 Task: Look for products from Waterloo only.
Action: Mouse moved to (19, 63)
Screenshot: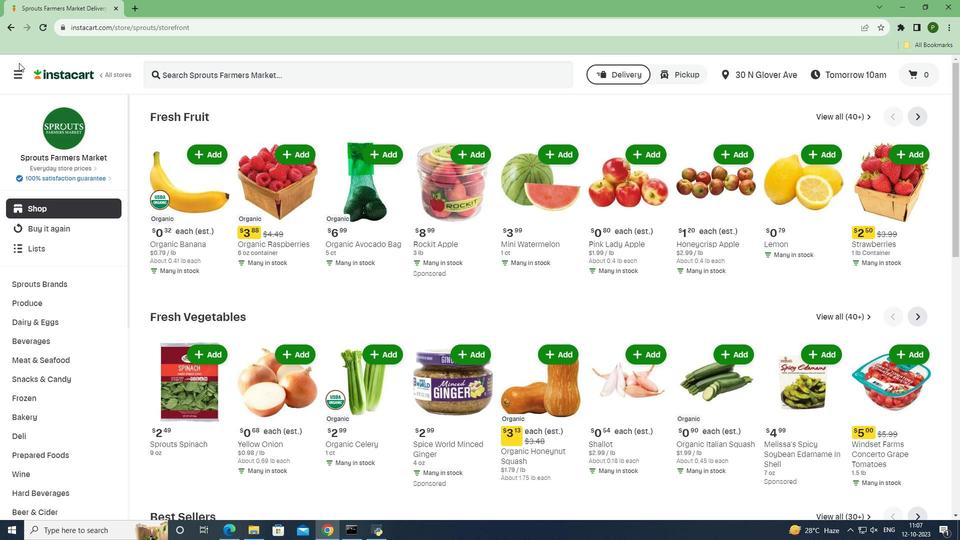 
Action: Mouse pressed left at (19, 63)
Screenshot: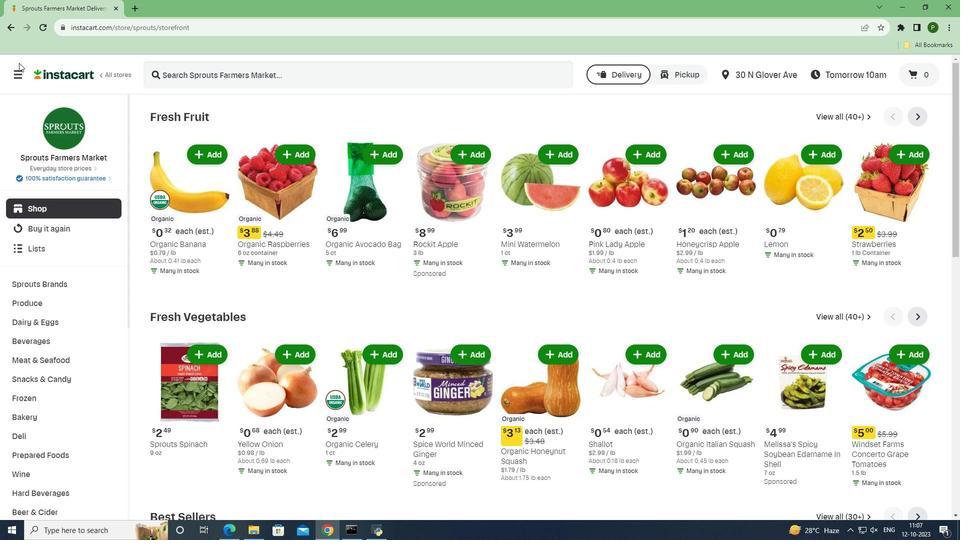 
Action: Mouse moved to (18, 72)
Screenshot: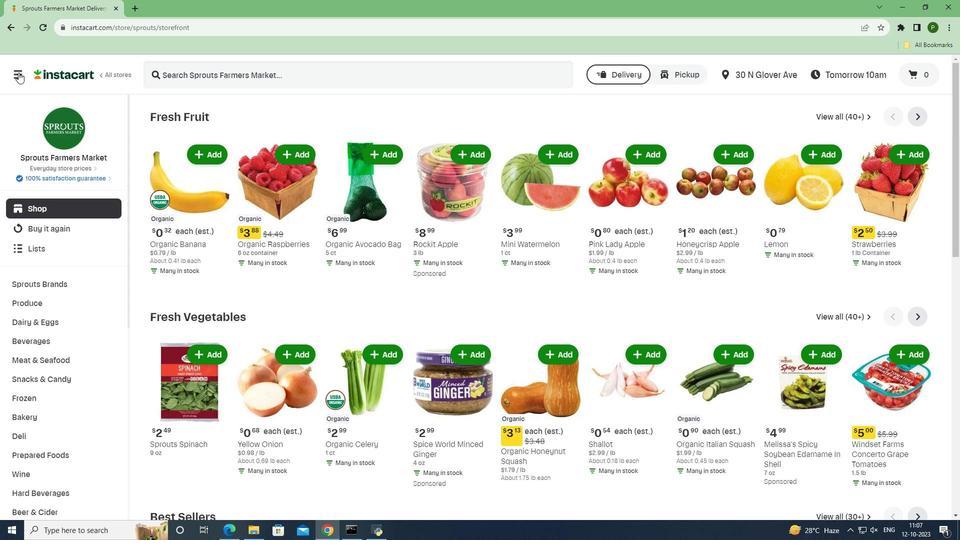 
Action: Mouse pressed left at (18, 72)
Screenshot: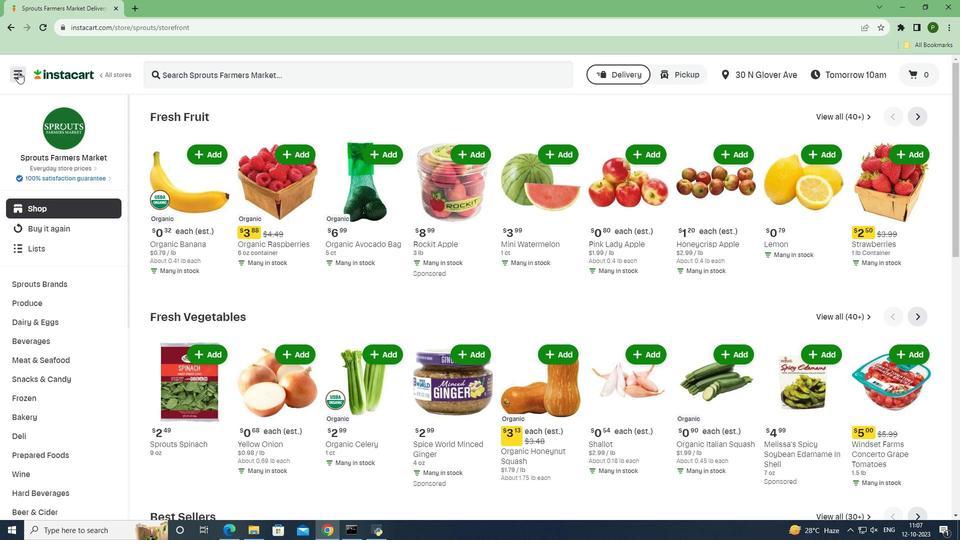 
Action: Mouse moved to (43, 261)
Screenshot: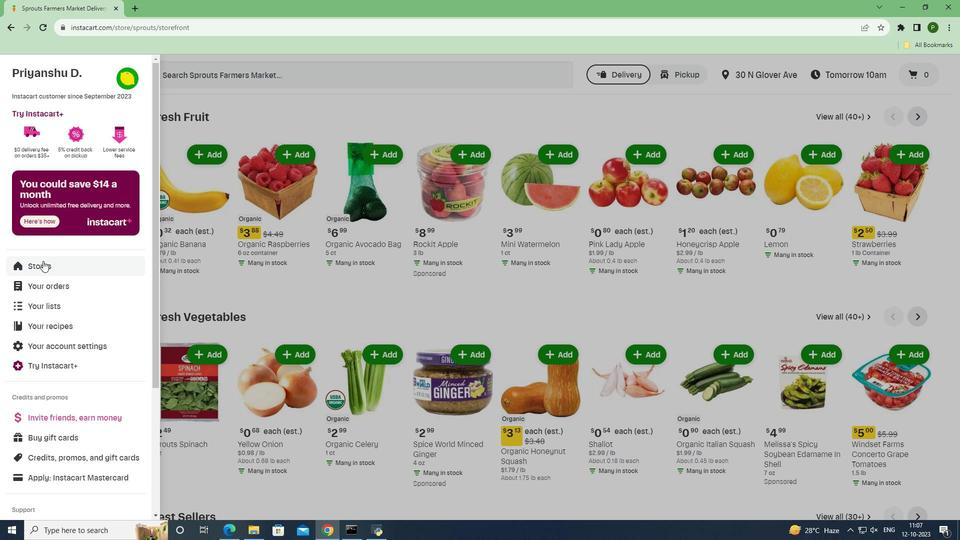 
Action: Mouse pressed left at (43, 261)
Screenshot: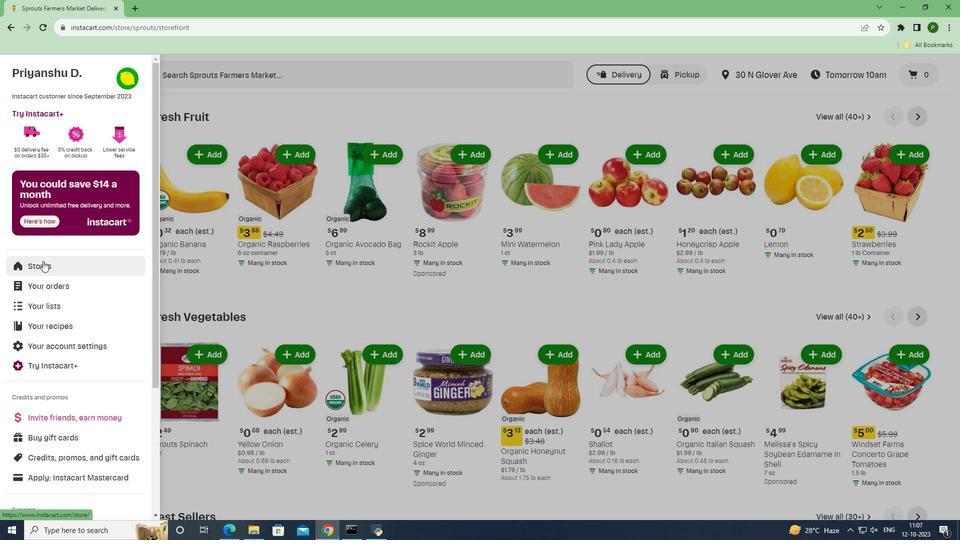 
Action: Mouse moved to (234, 120)
Screenshot: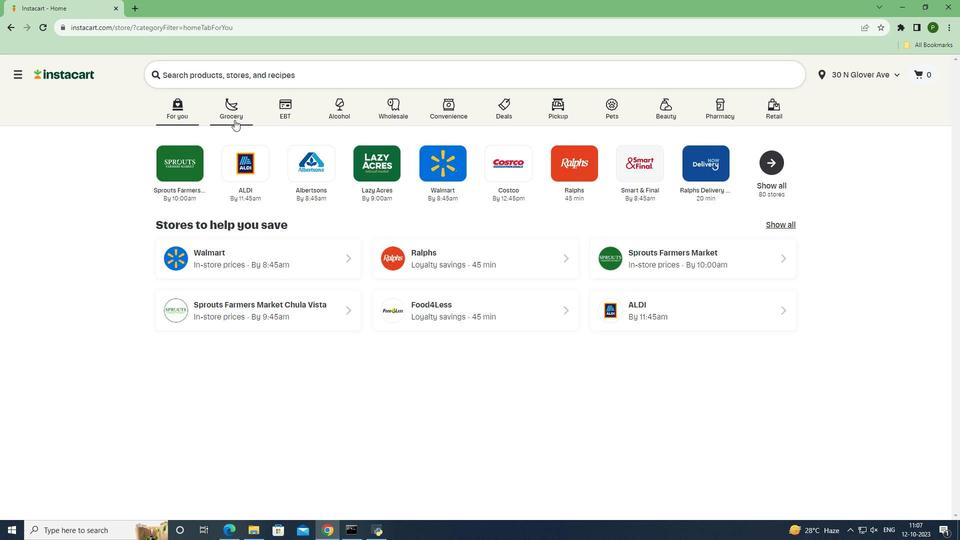 
Action: Mouse pressed left at (234, 120)
Screenshot: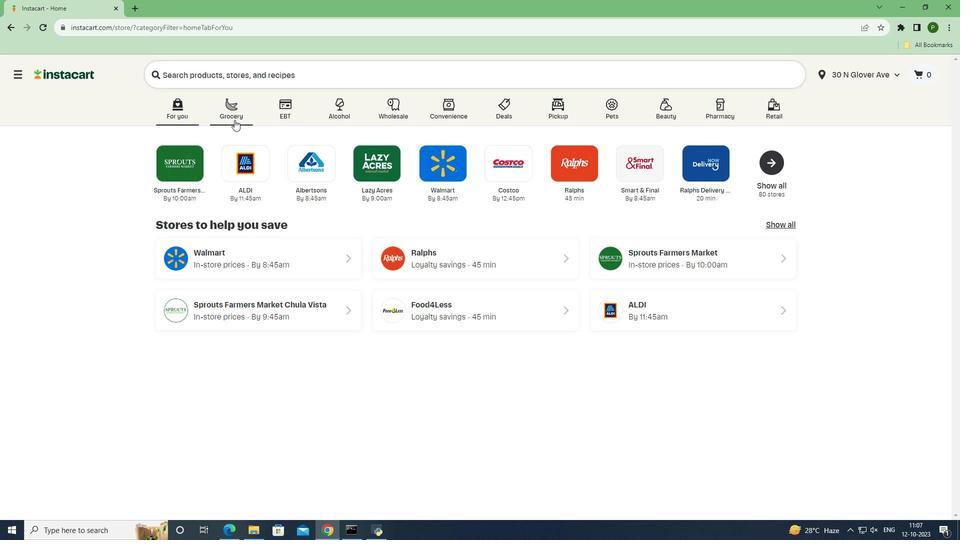 
Action: Mouse moved to (408, 218)
Screenshot: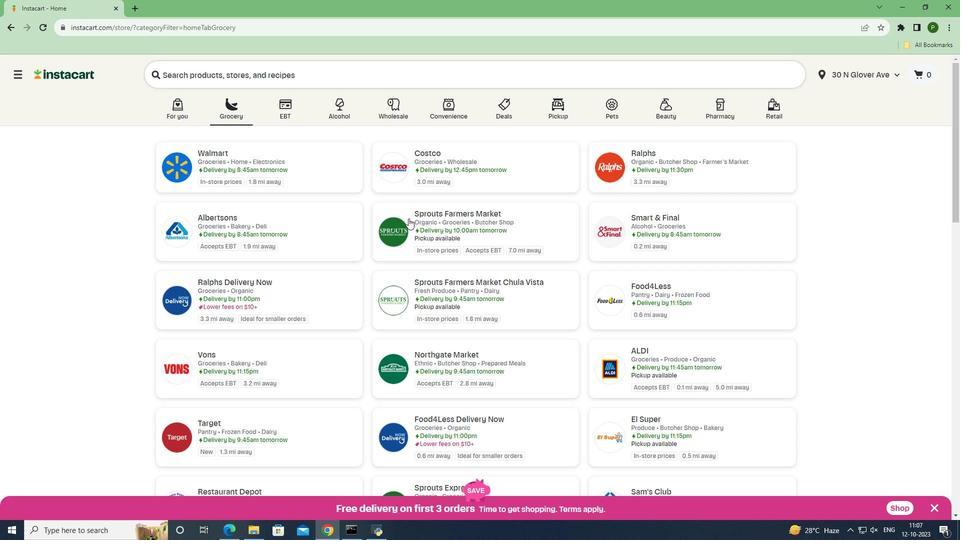 
Action: Mouse pressed left at (408, 218)
Screenshot: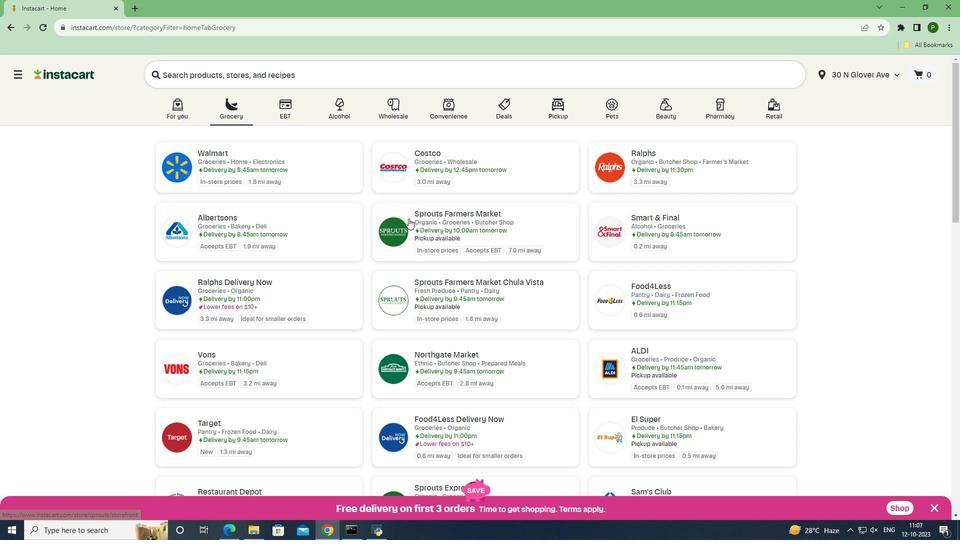 
Action: Mouse moved to (41, 335)
Screenshot: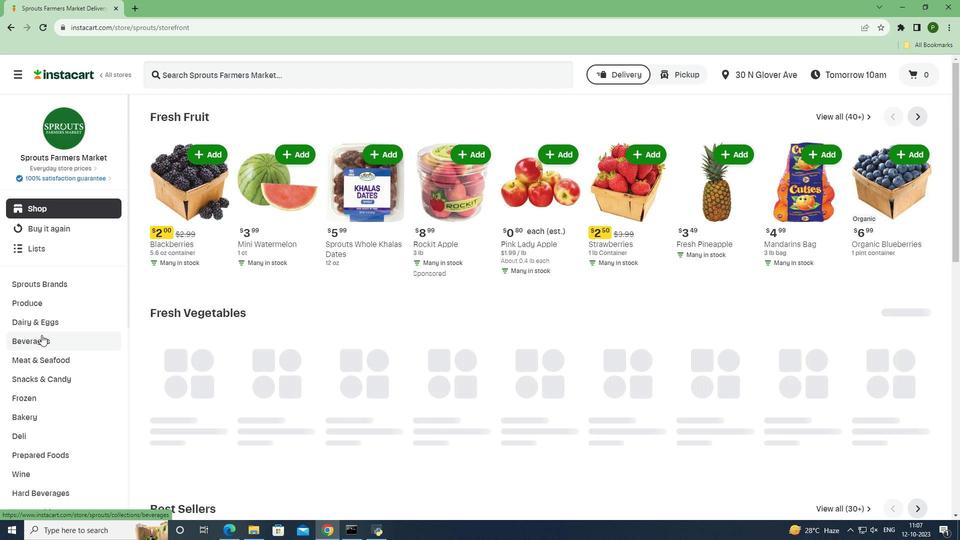 
Action: Mouse pressed left at (41, 335)
Screenshot: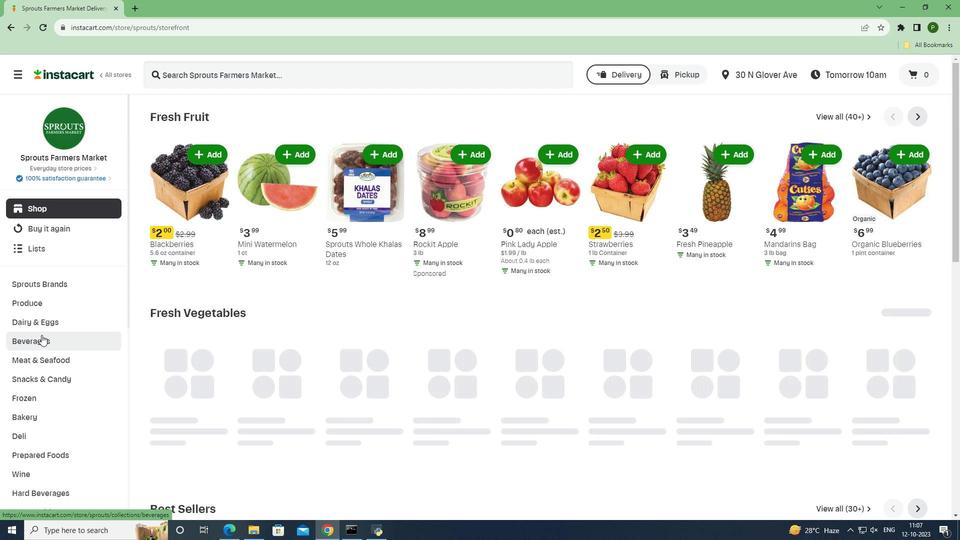 
Action: Mouse moved to (424, 142)
Screenshot: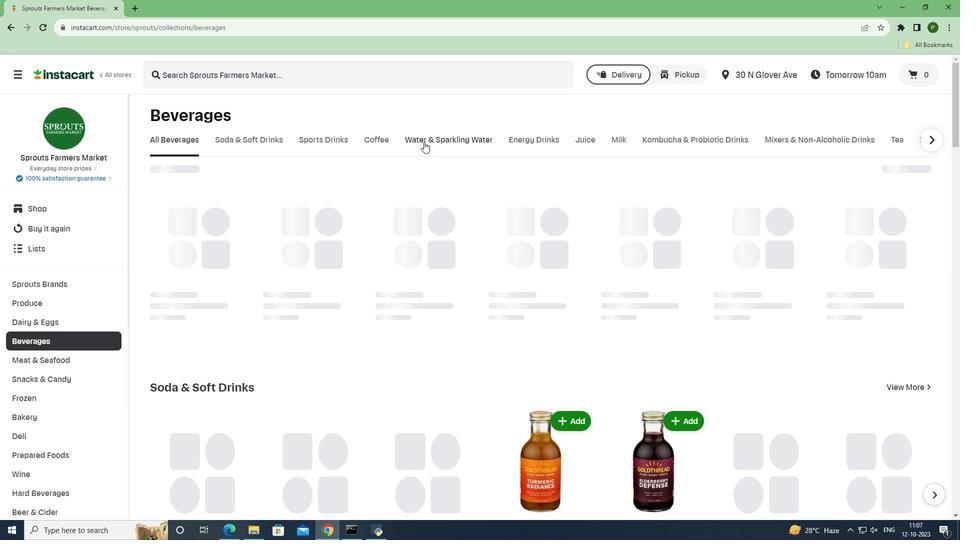 
Action: Mouse pressed left at (424, 142)
Screenshot: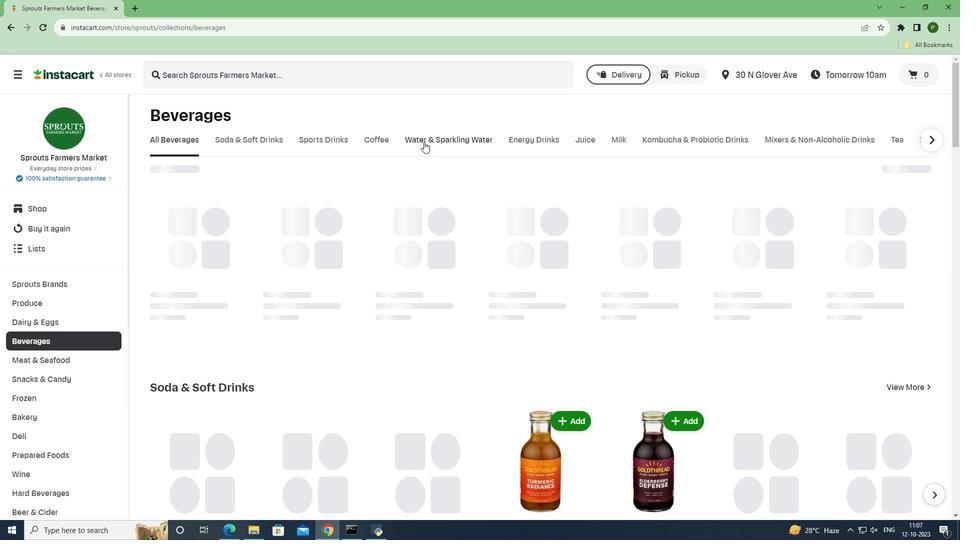 
Action: Mouse moved to (290, 223)
Screenshot: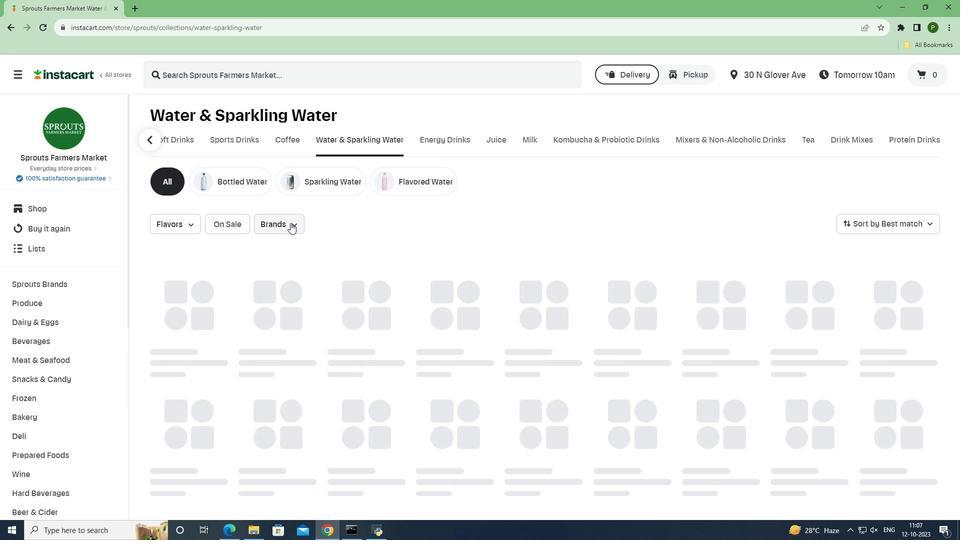 
Action: Mouse pressed left at (290, 223)
Screenshot: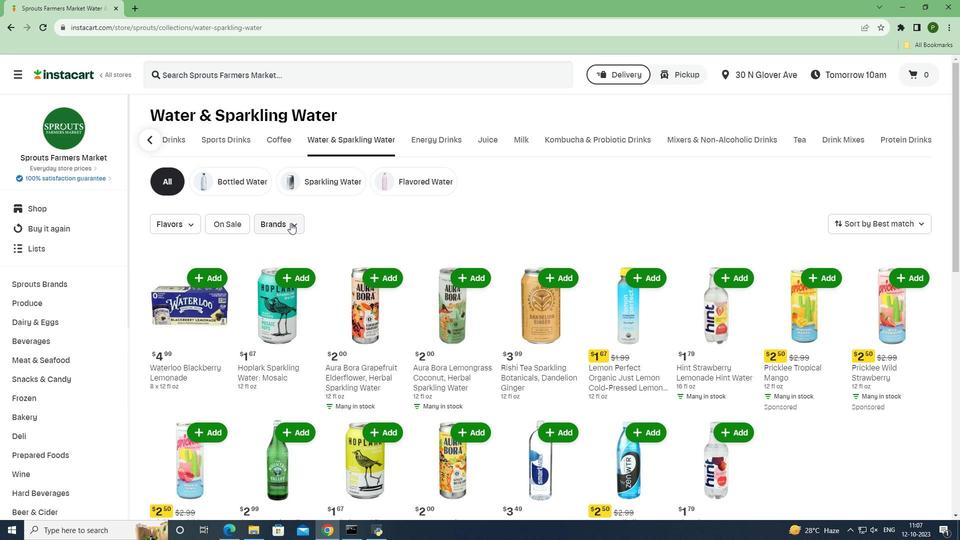
Action: Mouse moved to (295, 324)
Screenshot: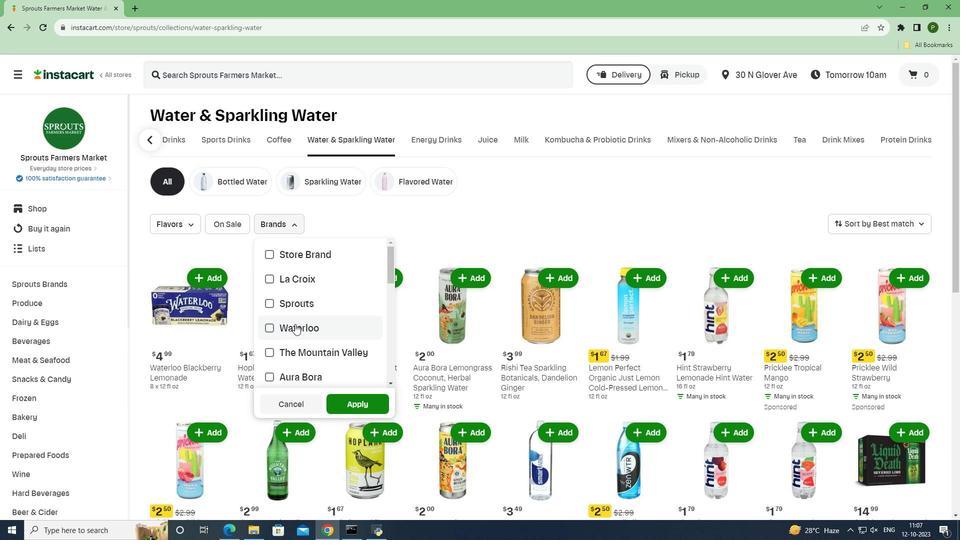 
Action: Mouse pressed left at (295, 324)
Screenshot: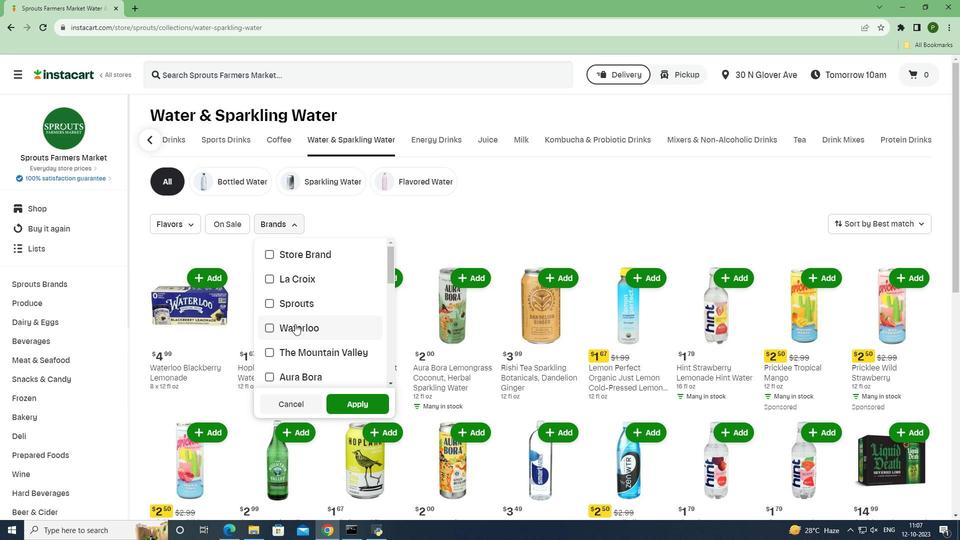 
Action: Mouse moved to (352, 397)
Screenshot: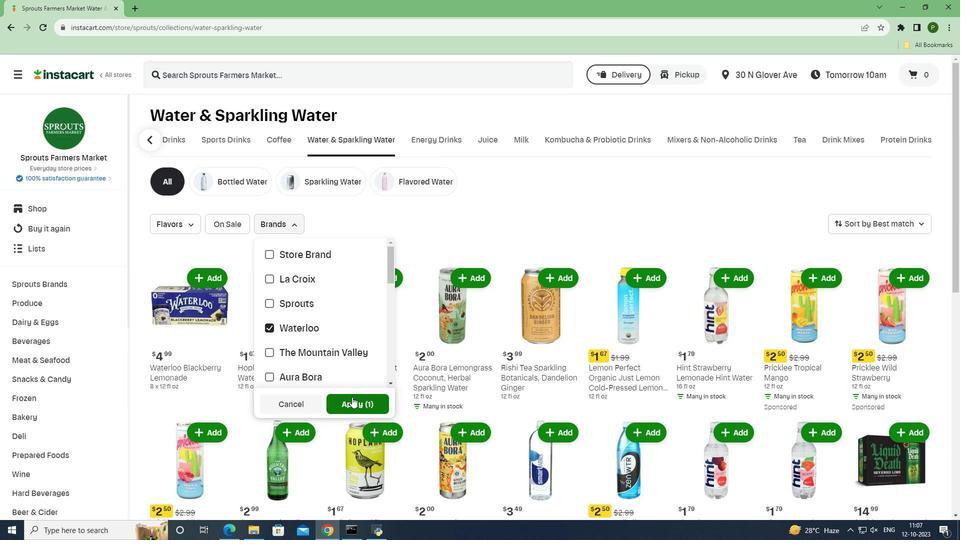 
Action: Mouse pressed left at (352, 397)
Screenshot: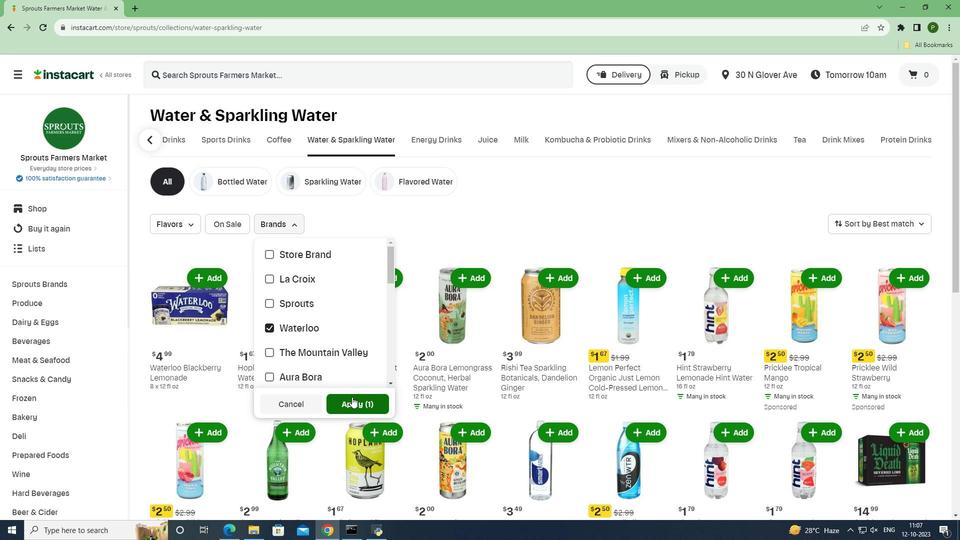 
Action: Mouse moved to (472, 384)
Screenshot: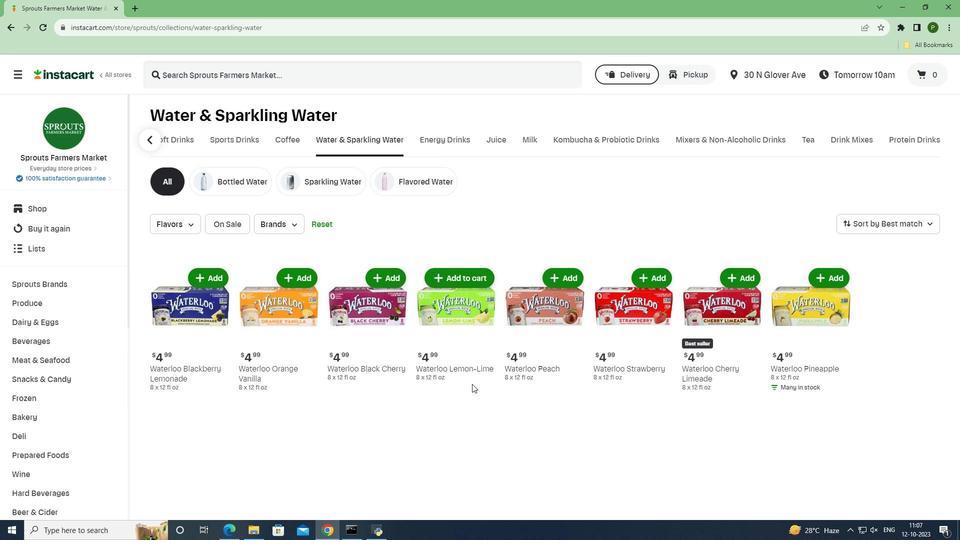 
Action: Mouse scrolled (472, 383) with delta (0, 0)
Screenshot: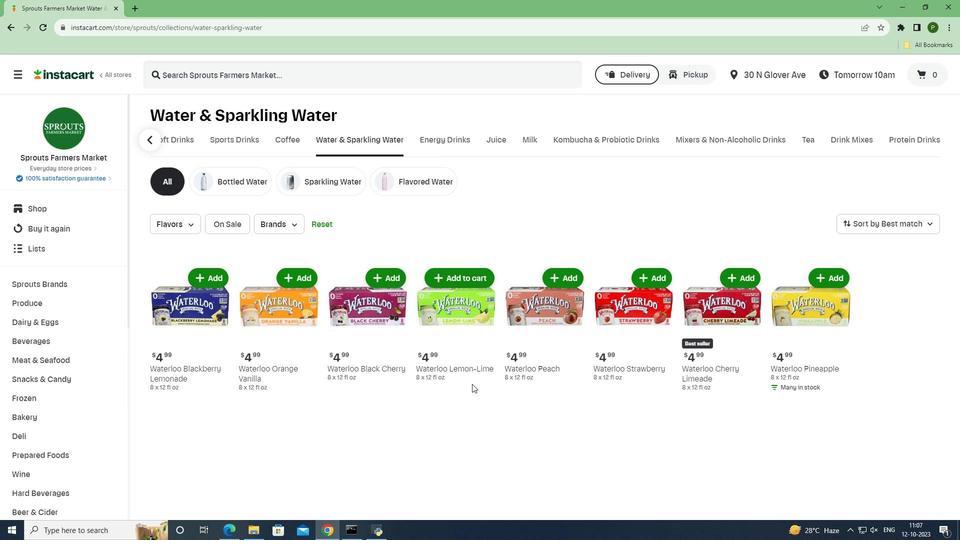 
Action: Mouse scrolled (472, 383) with delta (0, 0)
Screenshot: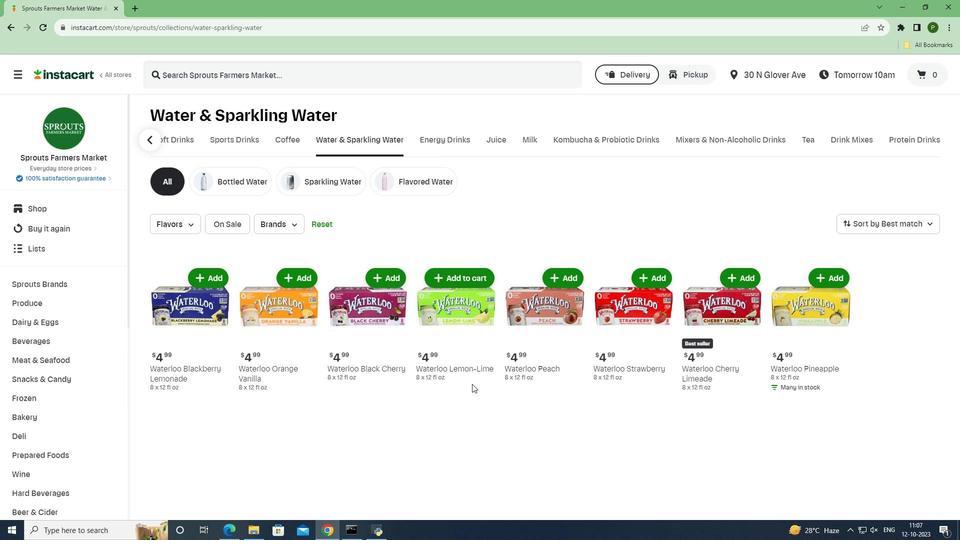 
Action: Mouse moved to (473, 384)
Screenshot: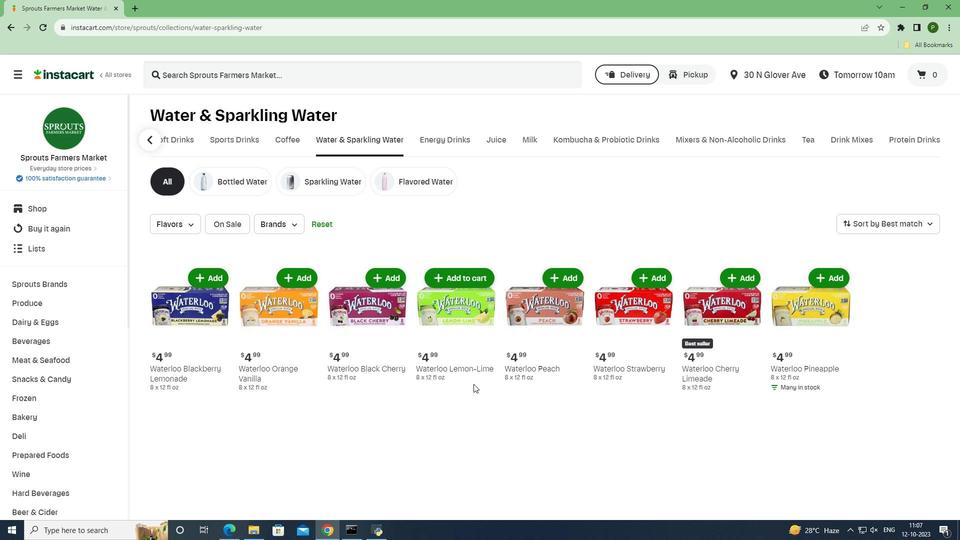
